 Task: Open an excel sheet and write heading  Triumph Sales. Add 10 people name  'William Wilson, Isabella Robinson, James Taylor, Charlotte Clark, Michael Walker, Amelia Wright, Matthew Turner, Harper Hall, Joseph Phillips, Abigail Adams'Item code in between  2020-2080. Product range in between  1000-10000. Add Products   TOMS Shoe, UGG Shoe, Wolverine Shoe, Z-Coil Shoe, Adidas shoe, Gucci T-shirt, Louis Vuitton bag, Zara Shirt, H&M jeans, Chanel perfume.Choose quantity  5 to 10 Tax 12 percent Total Add Amount. Save page  Triumph Sales review book
Action: Mouse moved to (44, 100)
Screenshot: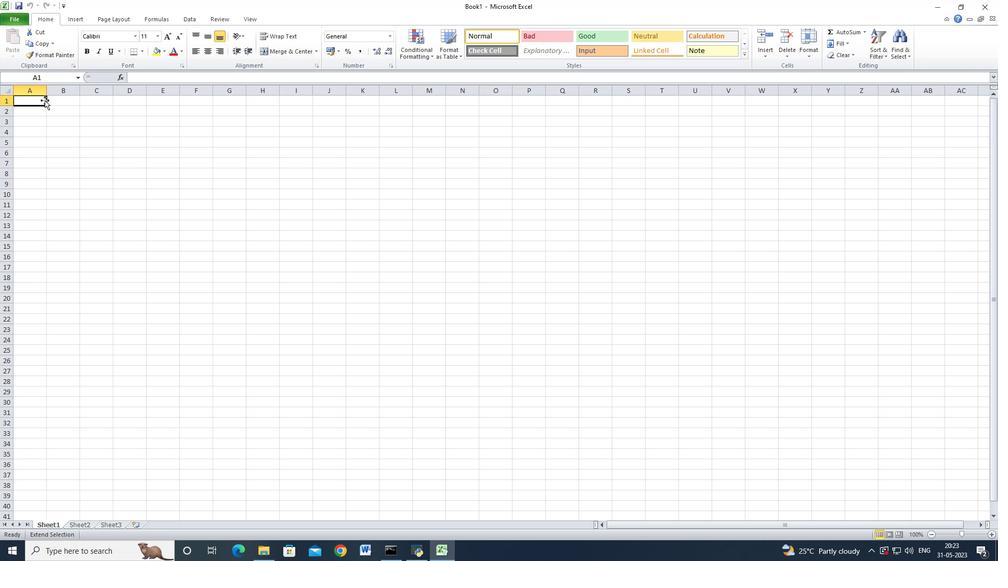 
Action: Key pressed <Key.shift_r>Triumph<Key.space><Key.shift_r>Sales.<Key.down><Key.shift>Pepo<Key.down><Key.up><Key.shift>Name<Key.down><Key.shift_r>William<Key.space><Key.shift_r>Wilson<Key.down><Key.shift><Key.shift><Key.shift><Key.shift><Key.shift><Key.shift><Key.shift><Key.shift><Key.shift><Key.shift>Isabella<Key.space><Key.shift_r>Robinsons<Key.backspace><Key.down><Key.shift_r><Key.shift>James<Key.space><Key.shift_r>Taylor<Key.down><Key.shift_r>Charlotte<Key.space><Key.shift_r>Clark<Key.down><Key.shift>M<Key.backspace><Key.shift>Michal=el<Key.space><Key.shift_r>Walker<Key.down><Key.shift_r>Amelia<Key.space><Key.shift_r>Wright<Key.down><Key.shift>Matthew<Key.space><Key.shift_r>Turner<Key.down><Key.shift>Harper<Key.space><Key.shift>Hall<Key.down><Key.shift>Joseph<Key.space><Key.shift>Phillips<Key.down><Key.shift_r>Abigail<Key.space><Key.shift_r>Adams<Key.space><Key.backspace><Key.enter><Key.up><Key.right><Key.left><Key.right><Key.left><Key.right><Key.left><Key.right><Key.left><Key.left><Key.right><Key.left><Key.right><Key.left><Key.right><Key.left><Key.right><Key.left><Key.up><Key.down><Key.right><Key.shift>Item<Key.space><Key.shift_r>Code<Key.down>2020<Key.down>2030<Key.down>2040<Key.down>2050<Key.down>2060<Key.down>2070<Key.down>2055<Key.down>2075<Key.down>2065<Key.down>2025<Key.down><Key.up><Key.up><Key.right><Key.shift>Product<Key.space><Key.shift_r>Range<Key.down>1000<Key.down>2000<Key.down>3000<Key.down>4000<Key.down>5000<Key.down>6000<Key.down>7000<Key.down>8000<Key.down>9000<Key.down>10000<Key.down><Key.up><Key.up><Key.up><Key.right><Key.shift>Products<Key.backspace><Key.backspace><Key.backspace>cts<Key.down><Key.shift_r>T<Key.shift>OM<Key.shift_r>S<Key.space><Key.shift_r>Shoe<Key.down><Key.shift>U<Key.shift_r>GG<Key.space><Key.shift_r>Shoe<Key.down><Key.shift_r>Wolverine<Key.space><Key.shift_r>Shoe<Key.down><Key.shift_r>Z-<Key.shift_r>Coil<Key.space><Key.shift_r>Shoe<Key.down><Key.shift_r>Adidas<Key.space><Key.shift_r>Shoe<Key.down><Key.shift_r>Gucci<Key.space><Key.shift_r>T-shirt<Key.down><Key.shift>Louis<Key.space><Key.shift_r>Vuitton<Key.space><Key.shift>bag<Key.down><Key.shift_r>Zara<Key.space><Key.shift_r>Shirt<Key.down><Key.shift>H<Key.shift_r>&<Key.shift>M<Key.space><Key.shift>jeans<Key.down><Key.shift_r>Chanel<Key.space>perfume<Key.down><Key.up><Key.up><Key.up><Key.right><Key.shift_r><Key.shift_r><Key.shift_r><Key.shift_r><Key.shift_r><Key.shift_r><Key.shift_r><Key.shift_r><Key.shift_r><Key.shift_r>Quantity<Key.down>5<Key.down>6<Key.down>7<Key.down>8<Key.down>9<Key.down>10<Key.down>8<Key.down>6<Key.down>5<Key.down><Key.up>9<Key.down>5<Key.down><Key.up><Key.up><Key.right><Key.left><Key.right><Key.shift_r>Total<Key.space><Key.shift_r>Amount<Key.down><Key.up><Key.right><Key.right><Key.left><Key.right><Key.left><Key.right><Key.left><Key.right><Key.left><Key.right><Key.left><Key.shift_r>Tax<Key.space>12<Key.shift><Key.shift>%<Key.enter><Key.up><Key.down><Key.up>
Screenshot: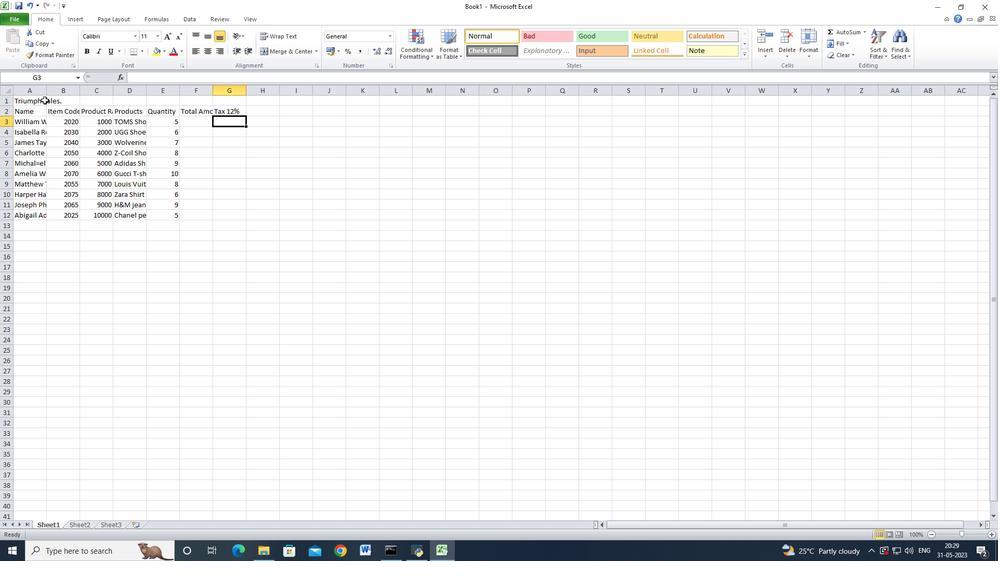 
Action: Mouse moved to (10, 93)
Screenshot: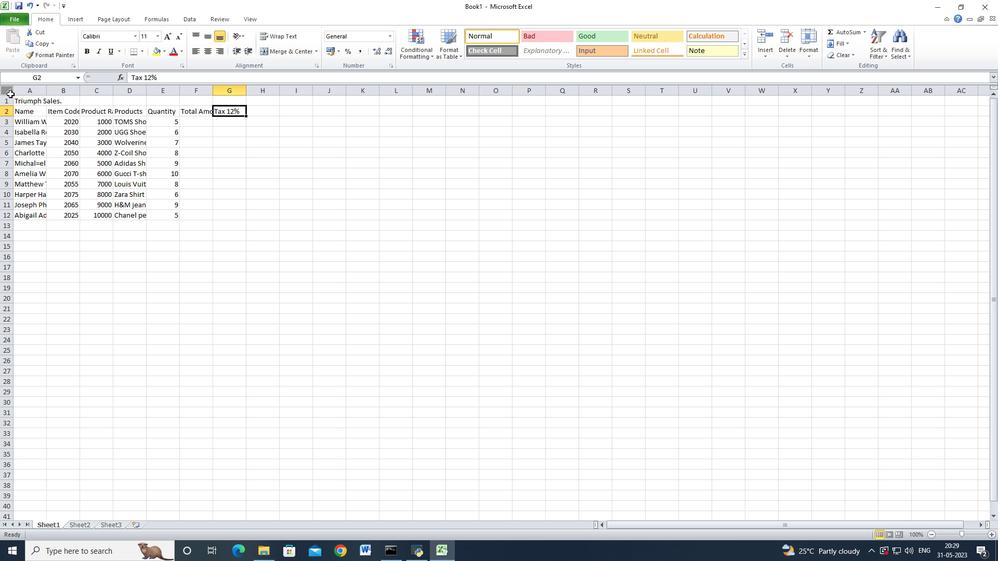 
Action: Mouse pressed left at (10, 93)
Screenshot: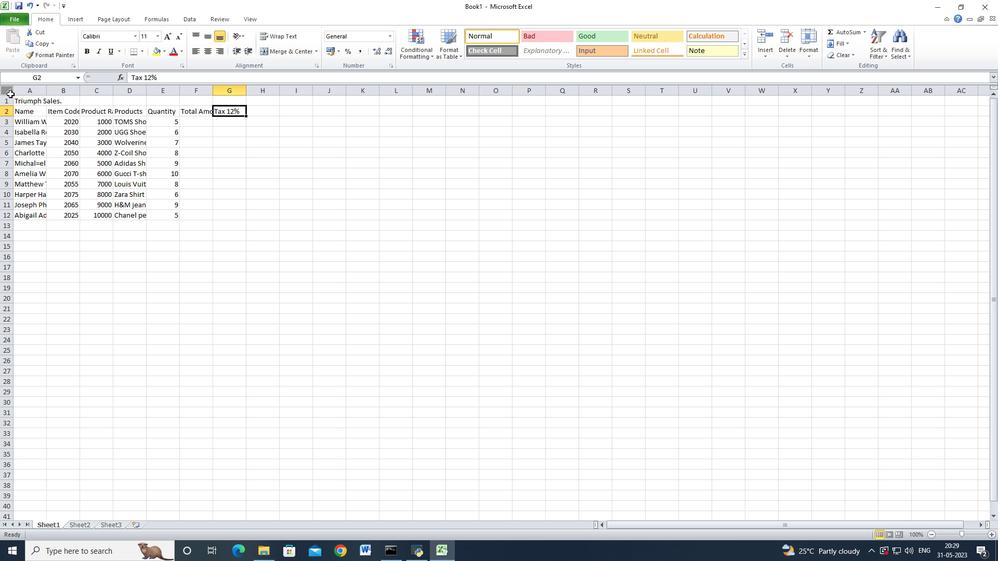 
Action: Mouse moved to (48, 92)
Screenshot: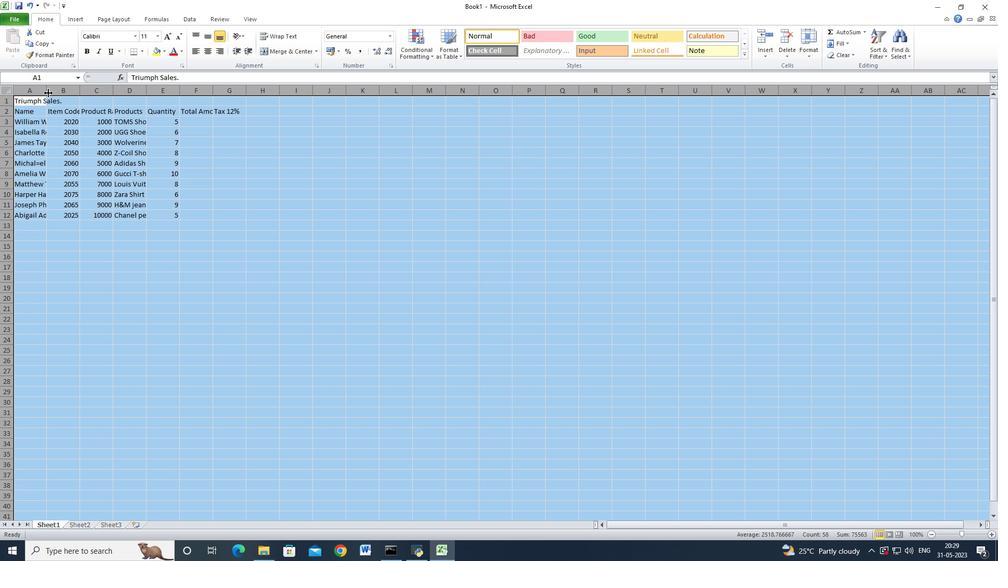 
Action: Mouse pressed left at (48, 92)
Screenshot: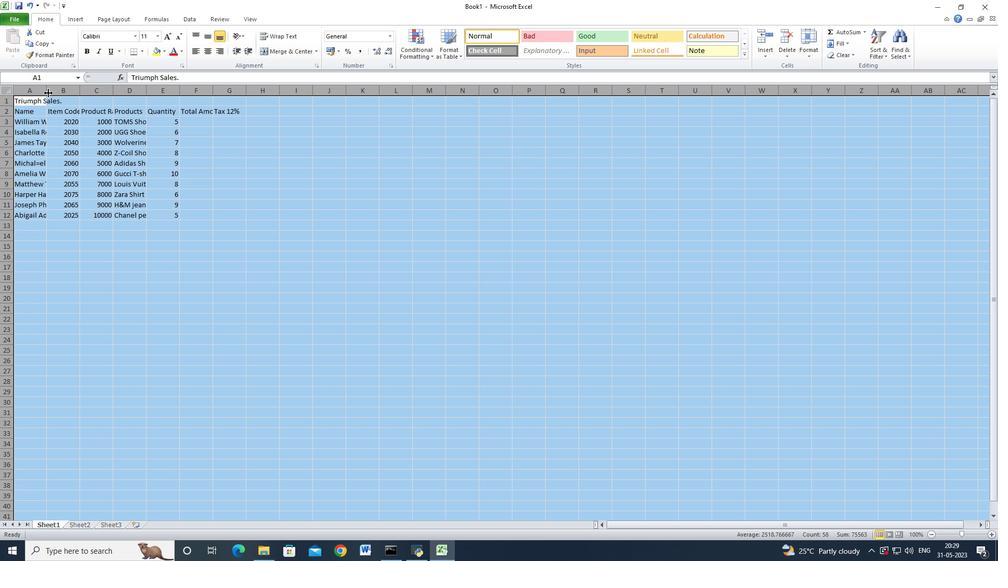 
Action: Mouse moved to (48, 92)
Screenshot: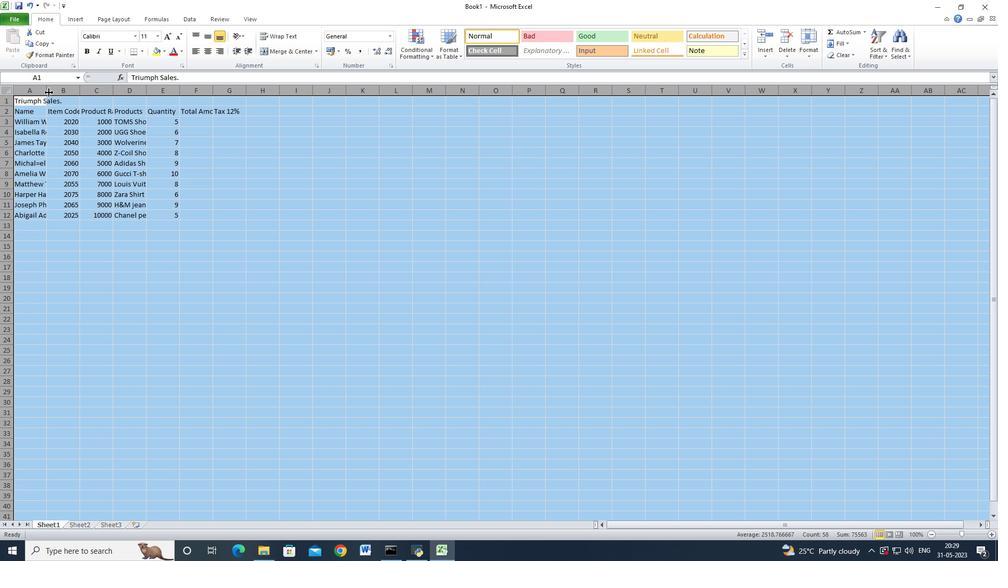 
Action: Mouse pressed left at (48, 92)
Screenshot: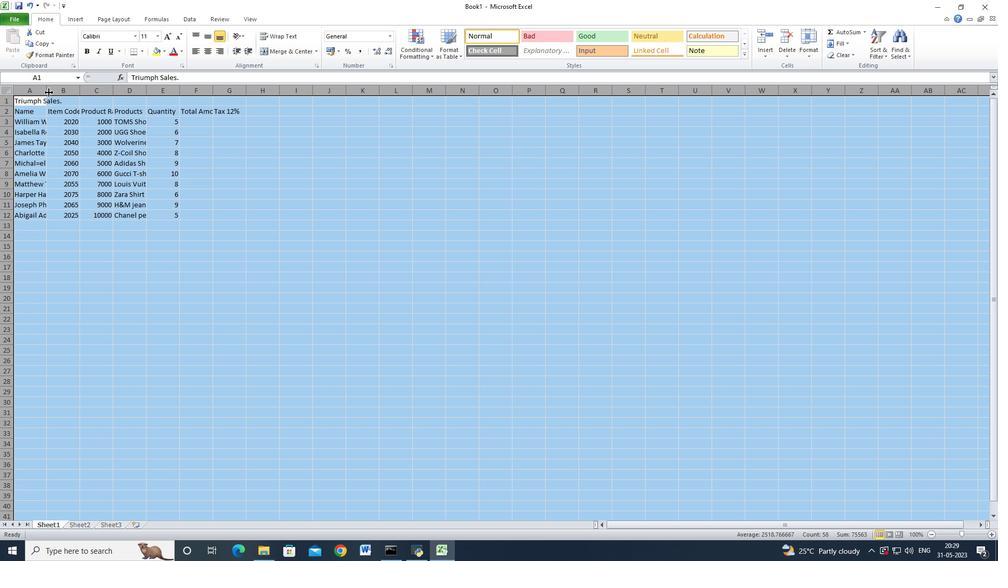 
Action: Mouse moved to (97, 141)
Screenshot: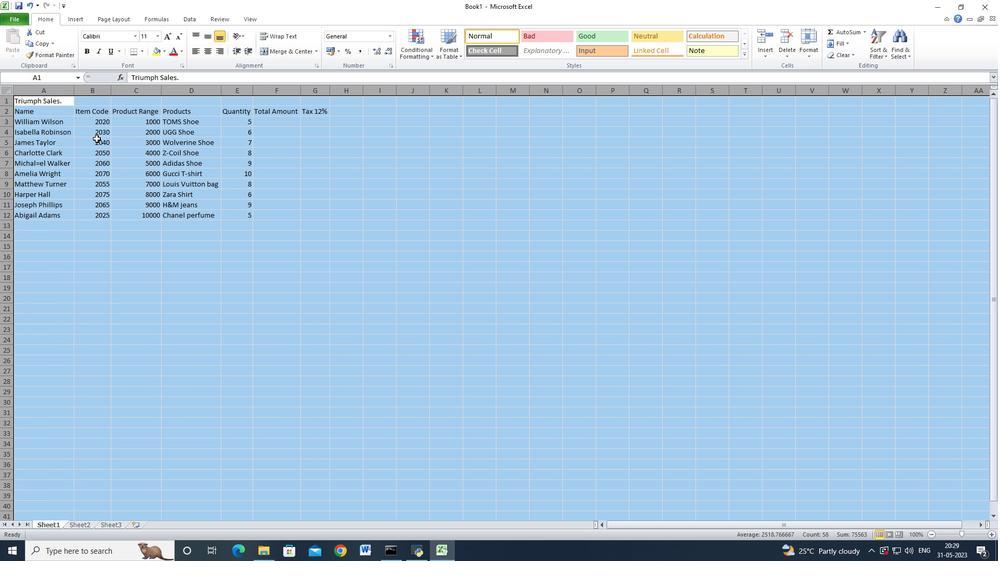 
Action: Mouse pressed left at (97, 141)
Screenshot: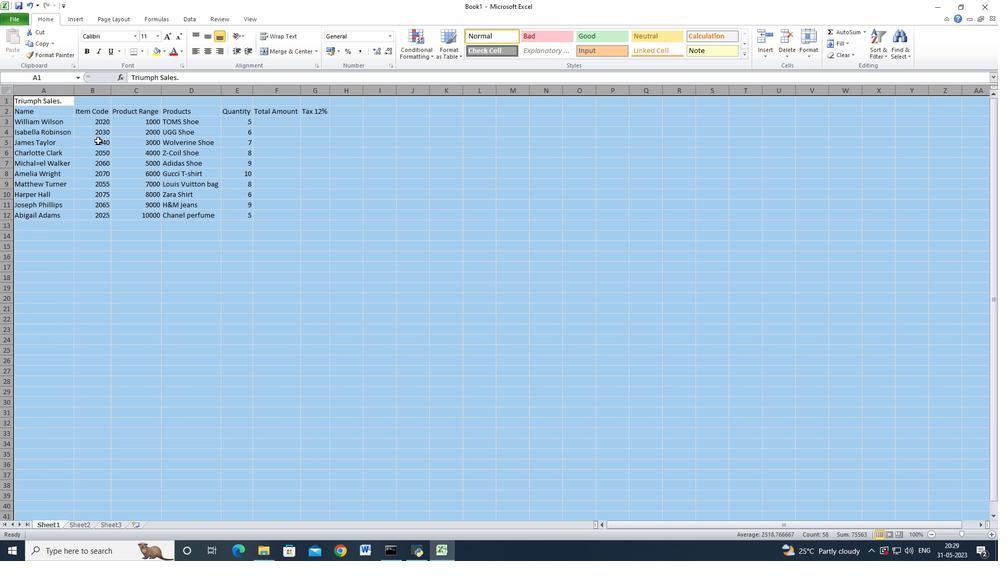 
Action: Mouse moved to (40, 101)
Screenshot: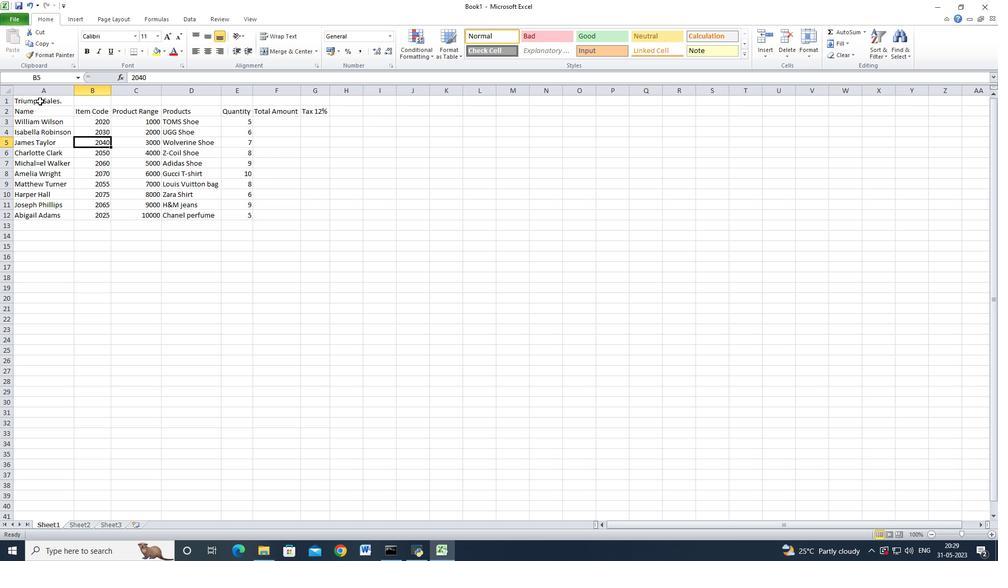 
Action: Mouse pressed left at (40, 101)
Screenshot: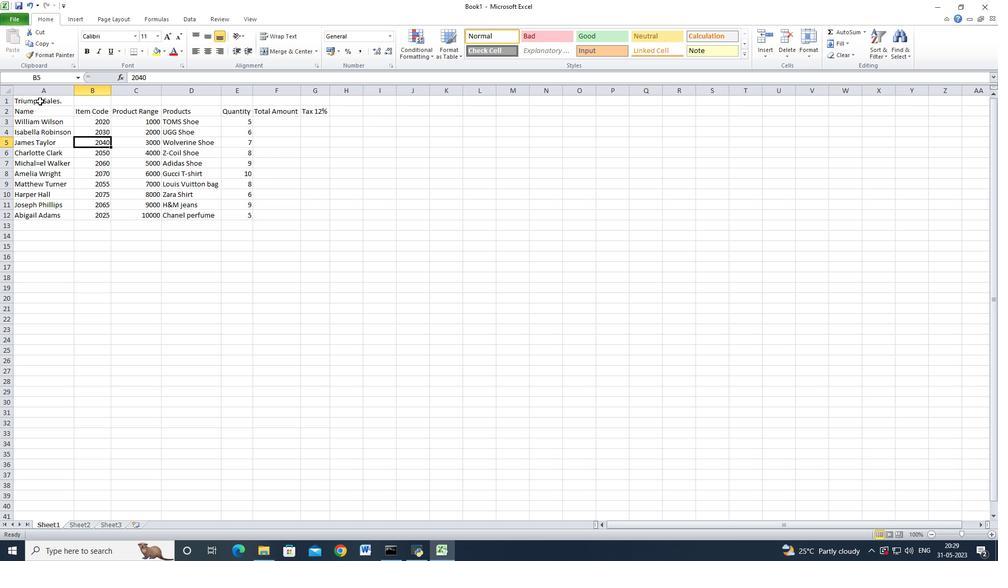
Action: Mouse moved to (262, 49)
Screenshot: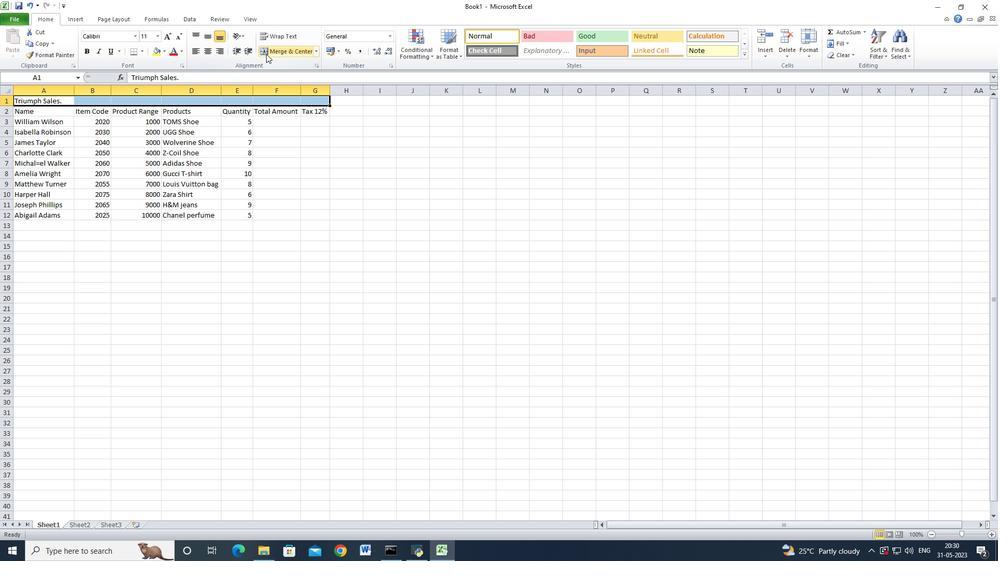 
Action: Mouse pressed left at (262, 49)
Screenshot: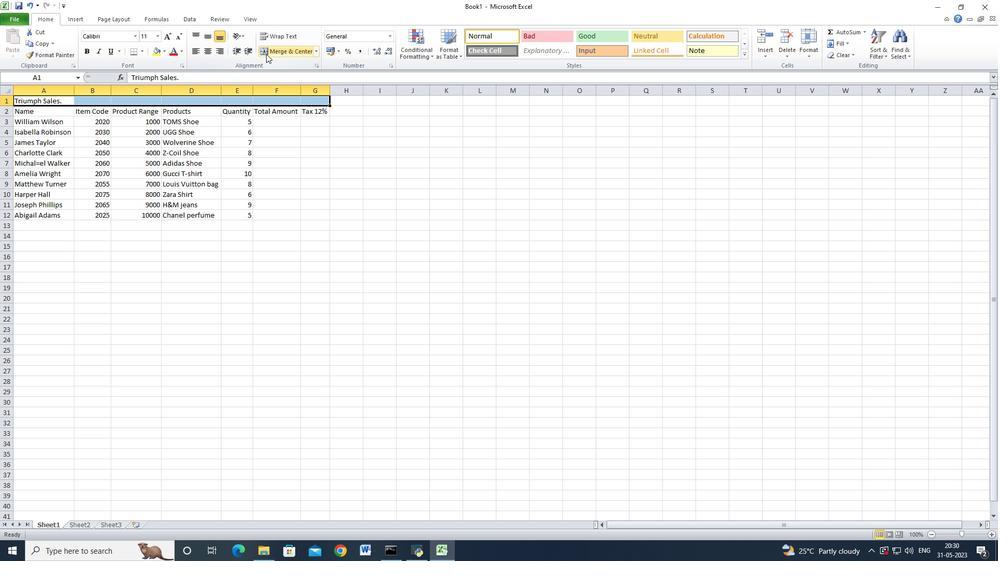
Action: Mouse moved to (256, 116)
Screenshot: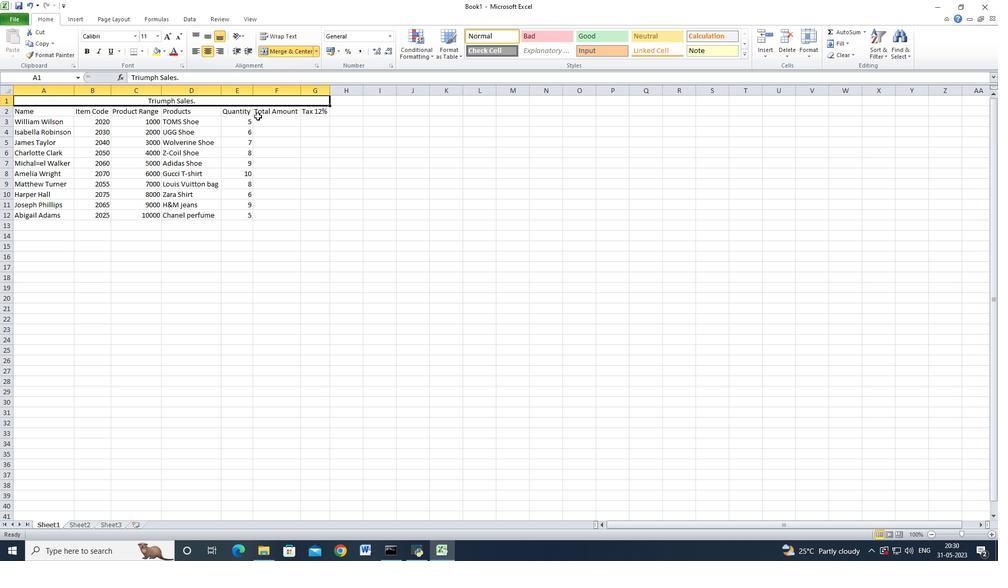 
Action: Mouse pressed left at (256, 116)
Screenshot: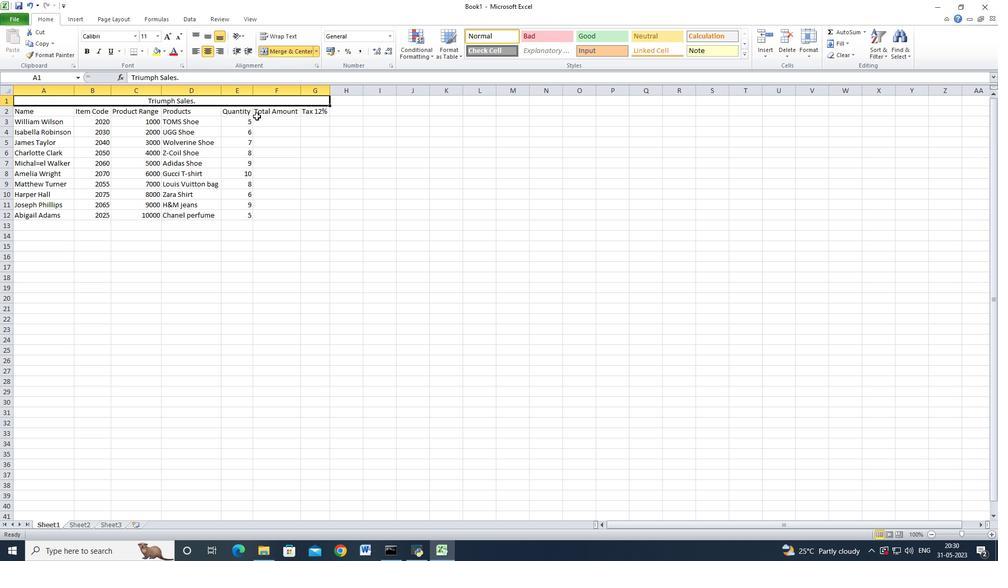 
Action: Mouse moved to (278, 126)
Screenshot: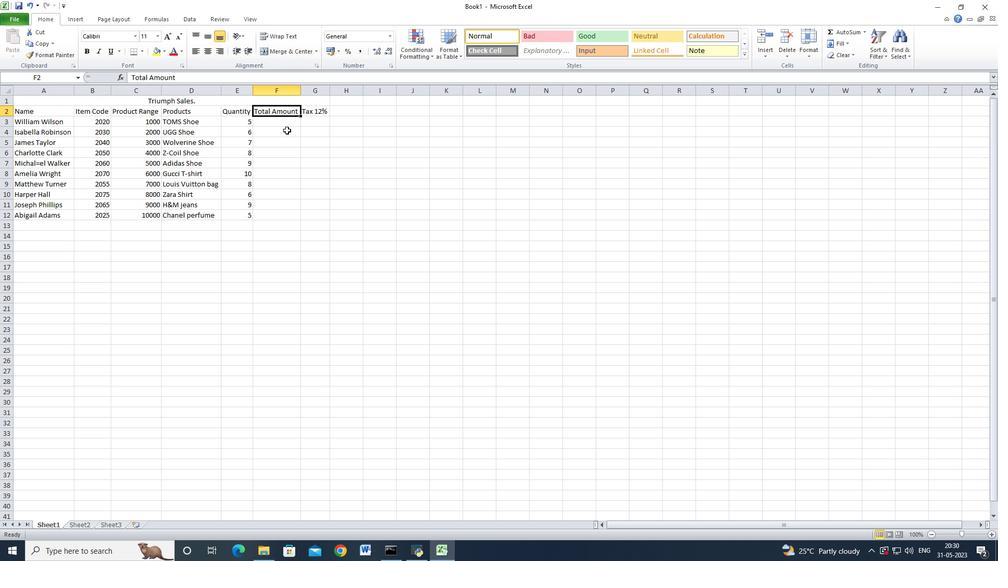
Action: Mouse pressed left at (278, 126)
Screenshot: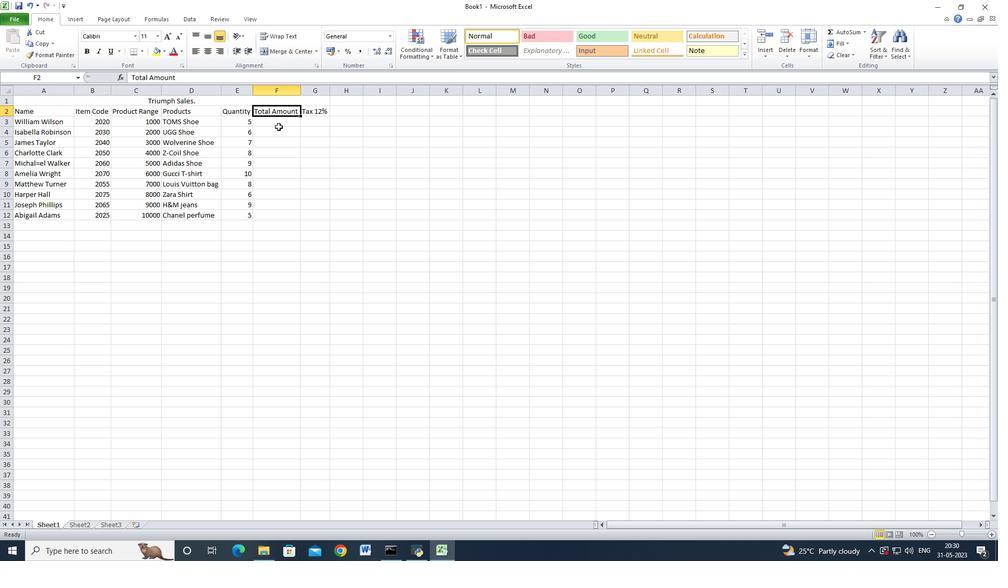 
Action: Mouse moved to (268, 122)
Screenshot: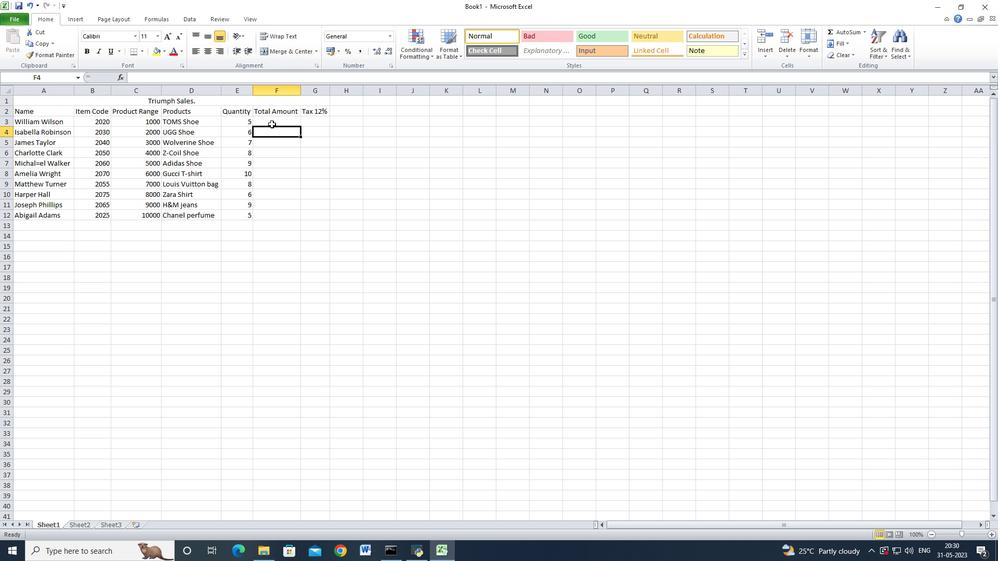 
Action: Mouse pressed left at (268, 122)
Screenshot: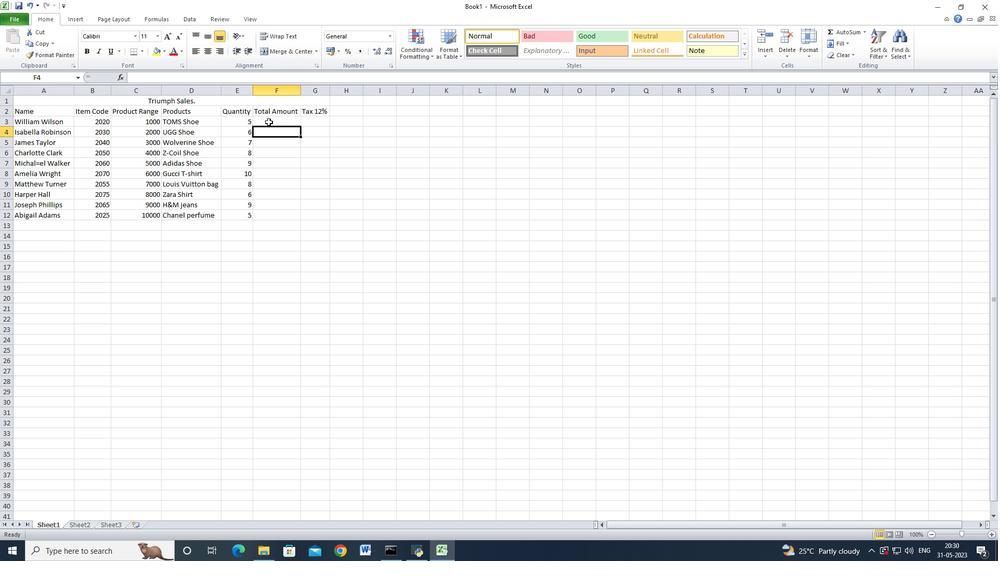 
Action: Mouse moved to (414, 159)
Screenshot: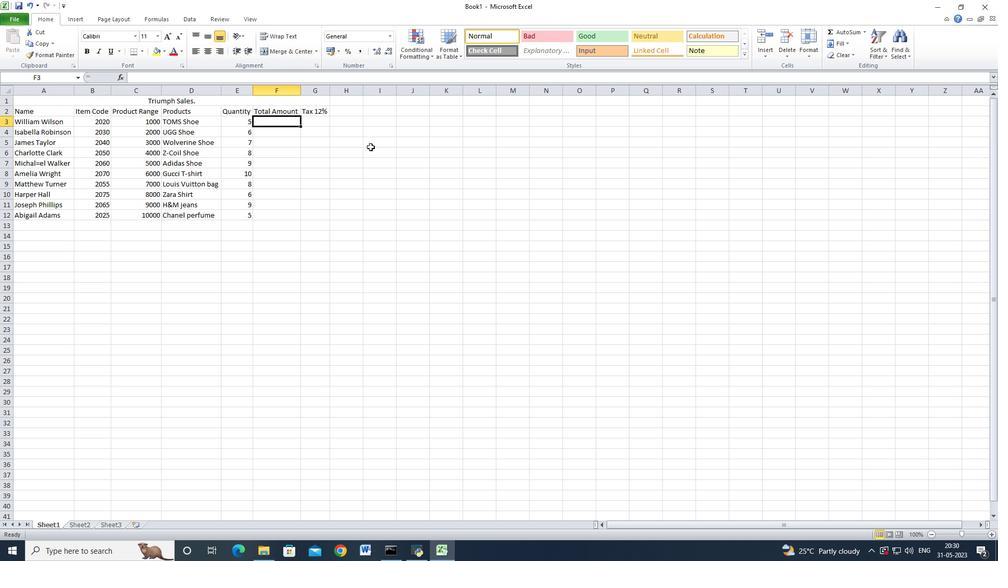 
Action: Key pressed =<Key.left><Key.left><Key.left><Key.shift_r><Key.shift_r><Key.shift_r><Key.shift_r>*<Key.left><Key.enter>=<Key.left><Key.left><Key.left><Key.shift_r>*<Key.left><Key.enter>=<Key.left><Key.left><Key.left><Key.shift_r>*<Key.left><Key.enter>=<Key.left><Key.left><Key.left><Key.shift_r>*<Key.left><Key.enter>=<Key.left><Key.left><Key.left><Key.shift_r>*<Key.left><Key.enter>=<Key.left><Key.left><Key.left><Key.shift_r>*<Key.left><Key.enter>=<Key.left><Key.left><Key.left><Key.shift_r>*<Key.left><Key.enter>=<Key.left><Key.left><Key.left><Key.shift_r>*<Key.left><Key.enter>=<Key.left><Key.left><Key.left><Key.shift_r>*<Key.left><Key.enter>=<Key.left><Key.left><Key.left><Key.shift_r>*<Key.left><Key.enter><Key.up><Key.up><Key.up><Key.down><Key.up><Key.down><Key.right><Key.right><Key.right><Key.right><Key.right><Key.right><Key.down>=<Key.left><Key.shift_r>*12/100<Key.enter>=<Key.left><Key.shift_r><Key.shift_r><Key.shift_r><Key.shift_r><Key.shift_r><Key.shift_r><Key.shift_r><Key.shift_r><Key.shift_r><Key.shift_r><Key.shift_r><Key.shift_r><Key.shift_r><Key.shift_r><Key.shift_r><Key.shift_r><Key.shift_r><Key.shift_r>*12/100<Key.down>=<Key.left><Key.shift_r><Key.shift_r><Key.shift_r><Key.shift_r><Key.shift_r><Key.shift_r><Key.shift_r><Key.shift_r><Key.shift_r><Key.shift_r><Key.shift_r><Key.shift_r><Key.shift_r><Key.shift_r><Key.shift_r><Key.shift_r><Key.shift_r><Key.shift_r><Key.shift_r><Key.shift_r><Key.shift_r><Key.shift_r><Key.shift_r>*12/100<Key.down>=<Key.left><Key.shift_r><Key.shift_r><Key.shift_r><Key.shift_r>*12/100<Key.down>=<Key.left><Key.shift_r><Key.shift_r><Key.shift_r><Key.shift_r>&<Key.backspace><Key.shift_r><Key.shift_r><Key.shift_r>*12/100<Key.down>=<Key.left><Key.shift_r><Key.shift_r><Key.shift_r><Key.shift_r><Key.shift_r><Key.shift_r><Key.shift_r><Key.shift_r><Key.shift_r>&12/100<Key.down><Key.up>=<Key.left><Key.shift_r><Key.shift_r><Key.shift_r><Key.shift_r><Key.shift_r><Key.shift_r><Key.shift_r><Key.shift_r><Key.shift_r><Key.shift_r><Key.shift_r>&12<Key.backspace><Key.backspace><Key.backspace><Key.backspace><Key.backspace><Key.backspace><Key.backspace>=<Key.left><Key.shift_r>*12/100<Key.down>=<Key.left><Key.shift_r><Key.shift_r><Key.shift_r><Key.shift_r><Key.shift_r><Key.shift_r><Key.shift_r><Key.shift_r><Key.shift_r><Key.shift_r><Key.shift_r><Key.shift_r><Key.shift_r><Key.shift_r><Key.shift_r><Key.shift_r><Key.shift_r><Key.shift_r><Key.shift_r><Key.shift_r><Key.shift_r><Key.shift_r>*12/100<Key.down>=<Key.left><Key.shift_r><Key.shift_r><Key.shift_r><Key.shift_r><Key.shift_r><Key.shift_r><Key.shift_r><Key.shift_r>*12/100<Key.down>=<Key.left><Key.shift_r>&<Key.backspace><Key.shift_r><Key.shift_r>*<Key.left><Key.right><Key.esc>=<Key.left><Key.shift_r><Key.shift_r><Key.shift_r><Key.shift_r><Key.shift_r><Key.shift_r><Key.shift_r><Key.shift_r><Key.shift_r><Key.shift_r>*12/100<Key.down>=<Key.left><Key.shift_r><Key.shift_r><Key.shift_r><Key.shift_r><Key.shift_r><Key.shift_r>*12/100<Key.enter><Key.up><Key.up><Key.up><Key.down><Key.up><Key.down><Key.up><Key.down><Key.up><Key.down><Key.up><Key.down><Key.up><Key.down><Key.up><Key.down><Key.up><Key.down><Key.up><Key.down><Key.up><Key.down><Key.up><Key.left><Key.left><Key.up><Key.down><Key.up><Key.down>ctrl+S<Key.shift_r>Triumph<Key.space><Key.shift_r>Sales<Key.space><Key.shift_r>R<Key.backspace>review<Key.space>book
Screenshot: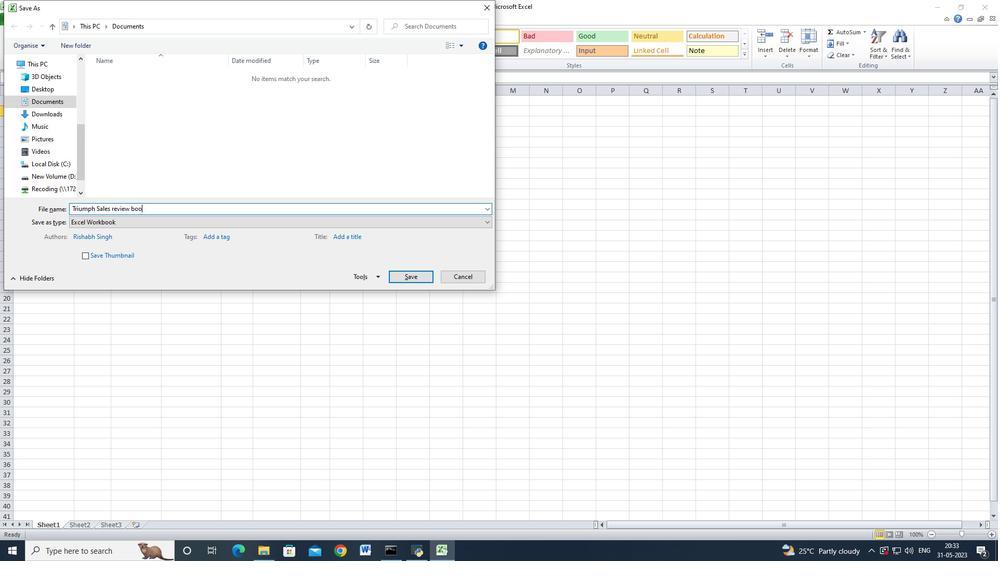 
Action: Mouse moved to (46, 85)
Screenshot: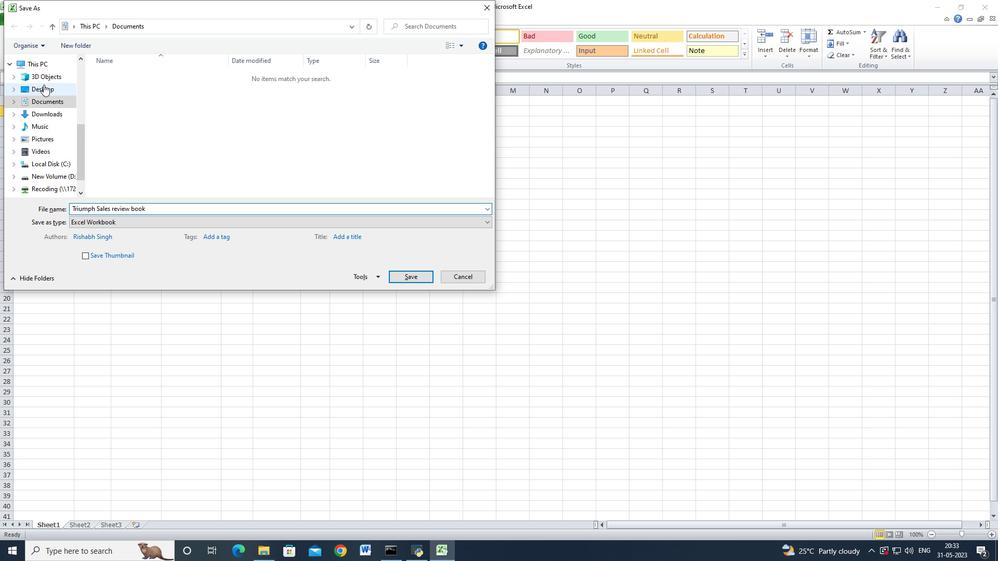 
Action: Mouse pressed left at (46, 85)
Screenshot: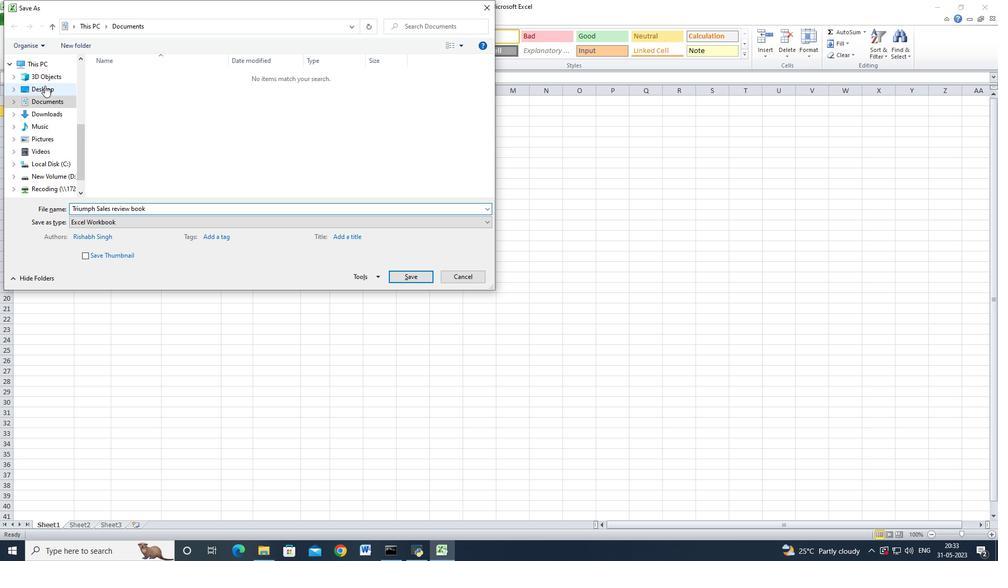 
Action: Mouse moved to (419, 277)
Screenshot: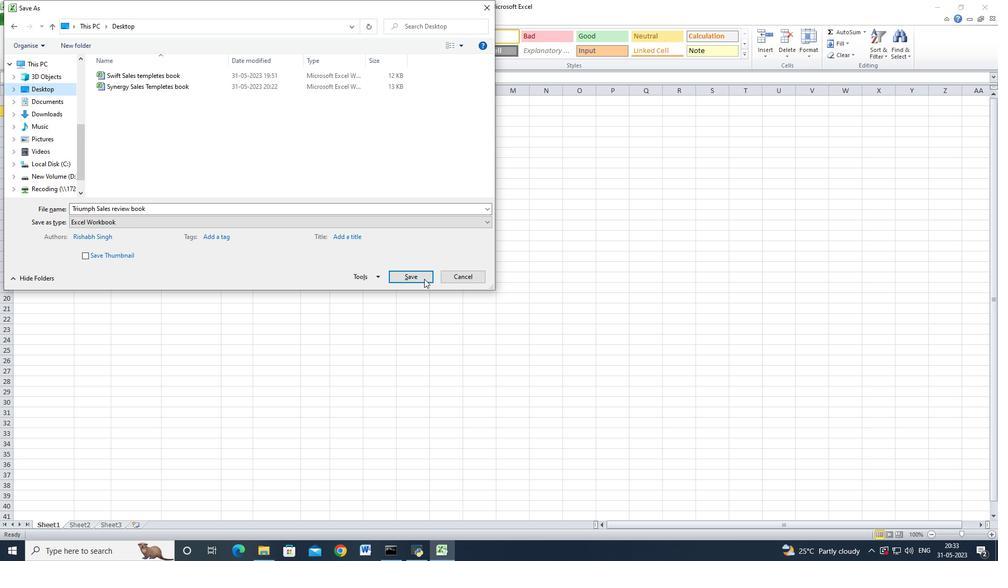 
Action: Mouse pressed left at (419, 277)
Screenshot: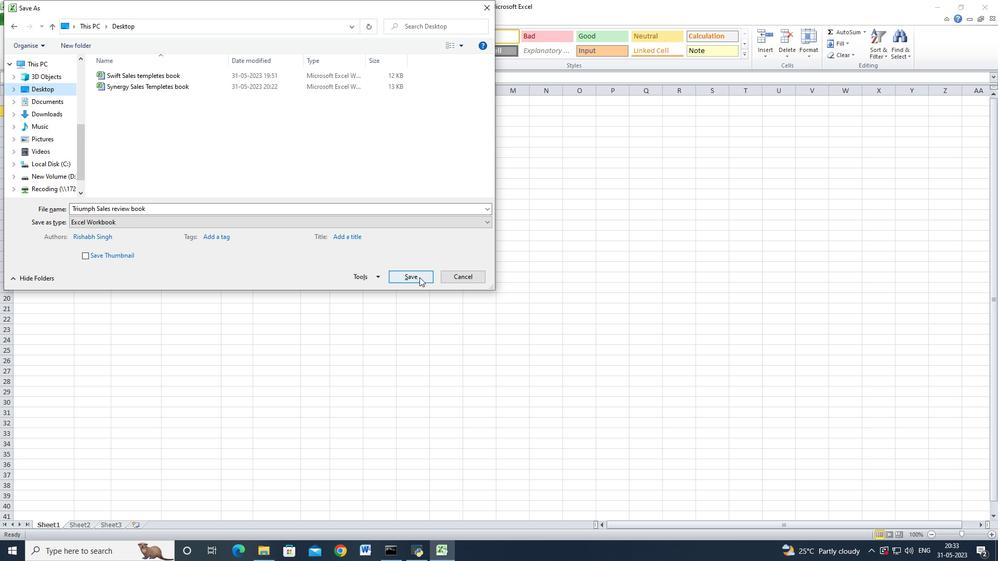 
Action: Mouse moved to (397, 240)
Screenshot: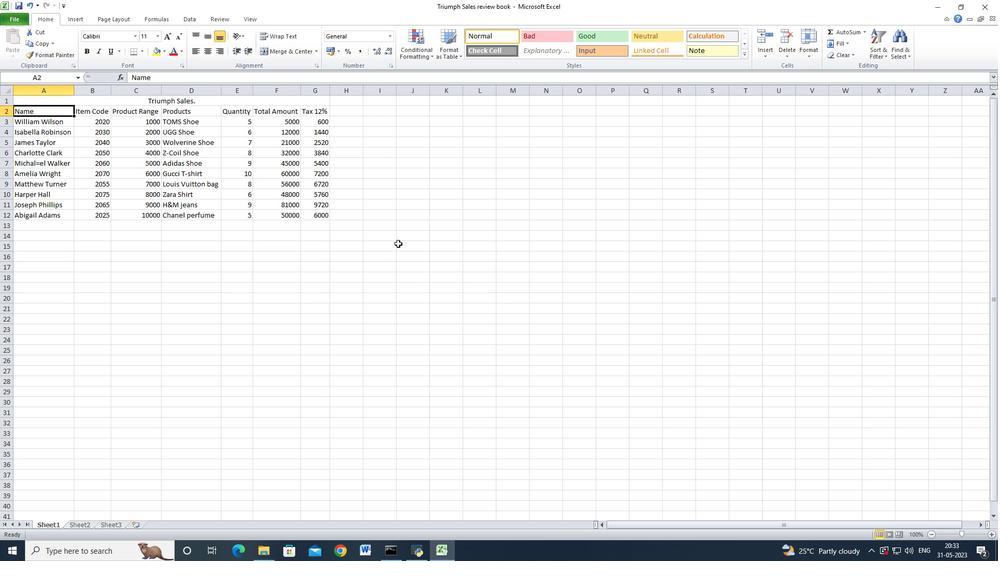 
